 Task: Create New Customer with Customer Name: Marcos Pizza, Billing Address Line1: 4771 Agriculture Lane, Billing Address Line2:  Homestead, Billing Address Line3:  Florida 33030
Action: Mouse moved to (148, 25)
Screenshot: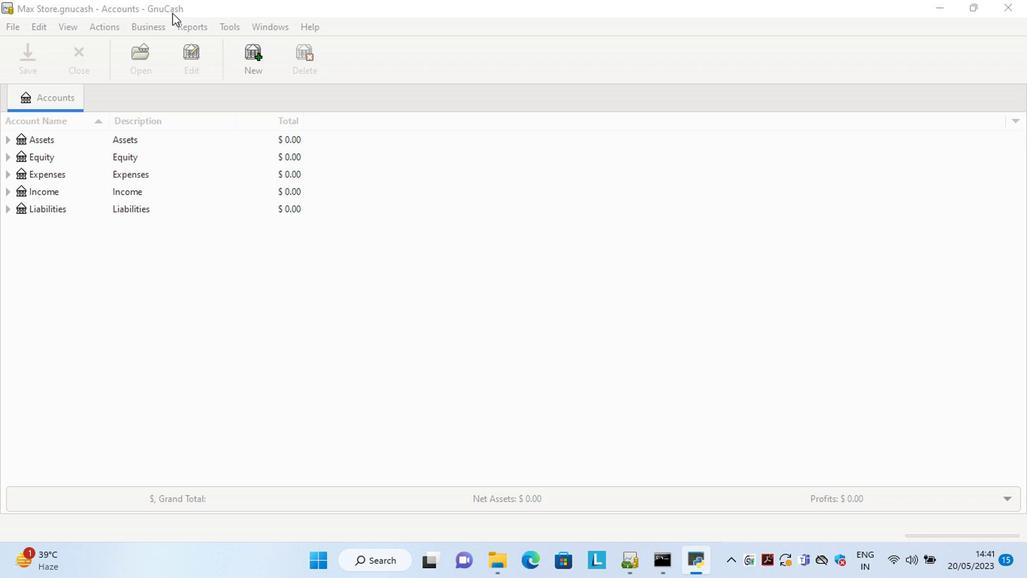 
Action: Mouse pressed left at (148, 25)
Screenshot: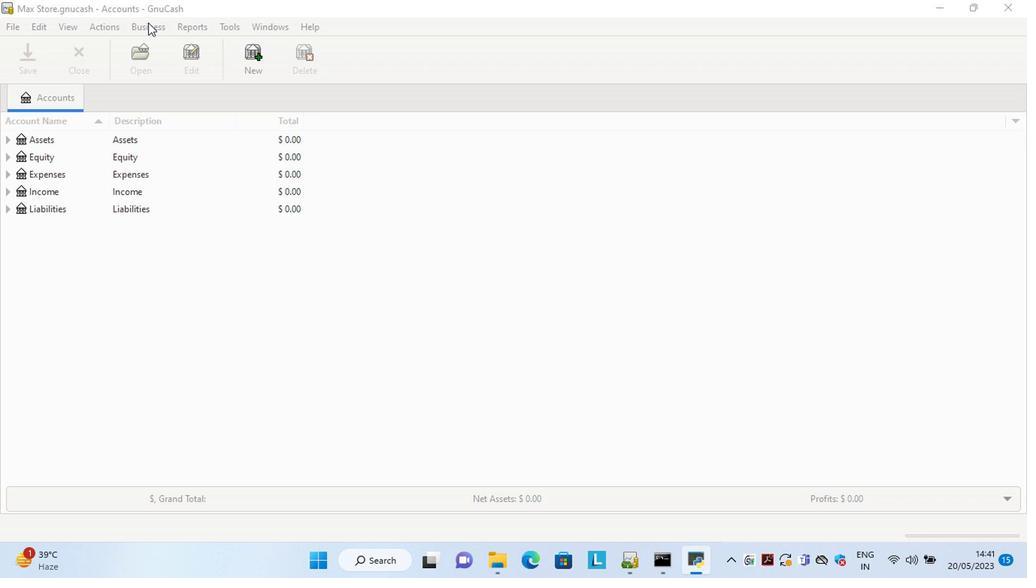 
Action: Mouse moved to (313, 64)
Screenshot: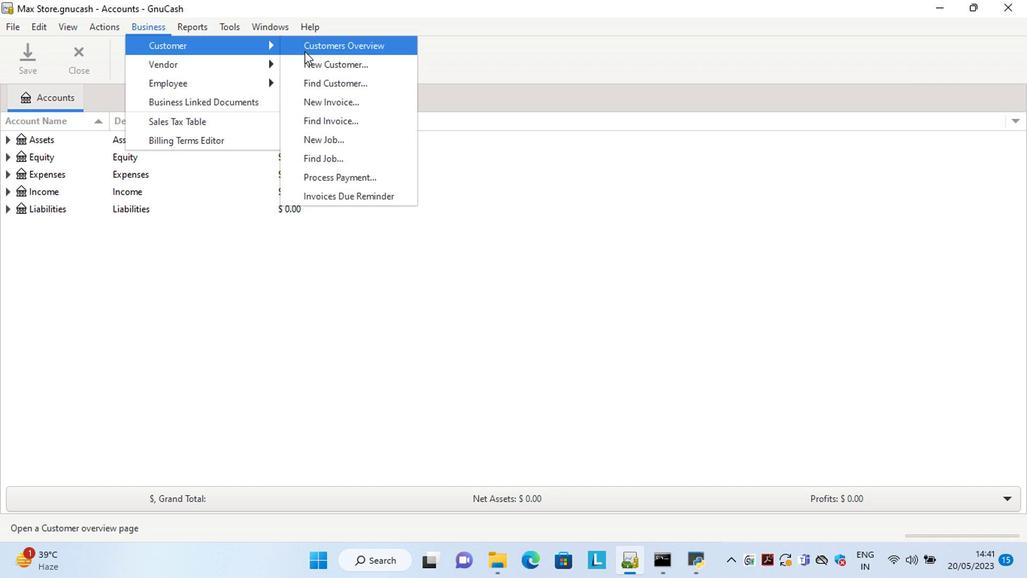 
Action: Mouse pressed left at (313, 64)
Screenshot: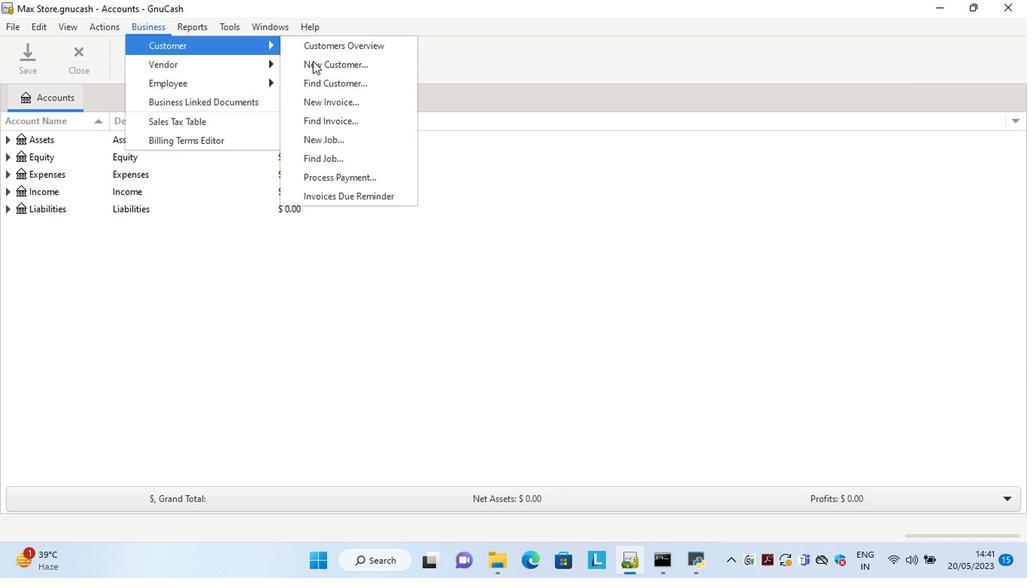 
Action: Mouse moved to (891, 262)
Screenshot: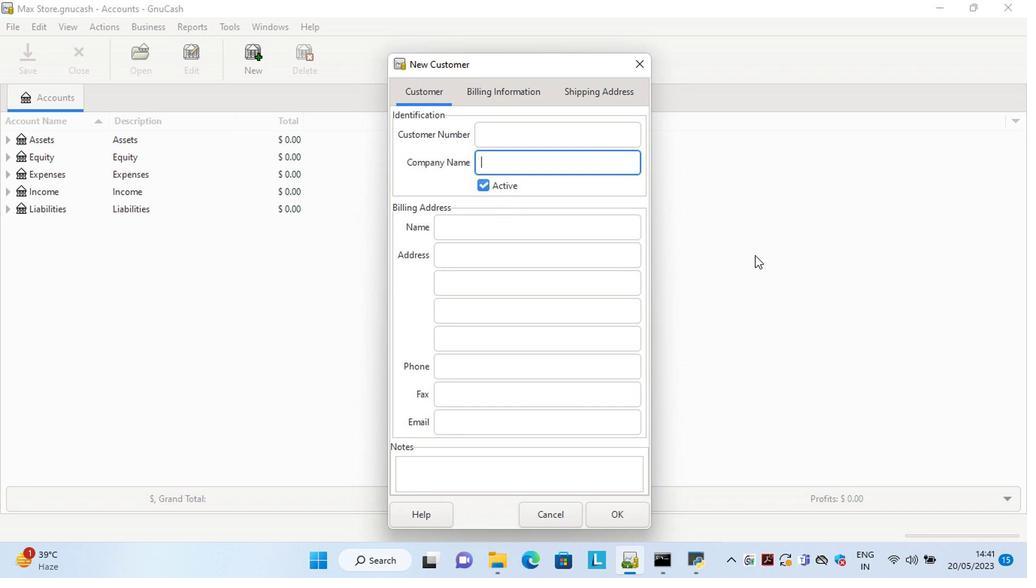 
Action: Key pressed <Key.shift>Marcos<Key.space><Key.shift>Pizza<Key.space><Key.backspace><Key.tab><Key.tab><Key.tab>4771<Key.space><Key.shift>Agriculture<Key.space><Key.shift>Lane<Key.tab>h<Key.tab>f
Screenshot: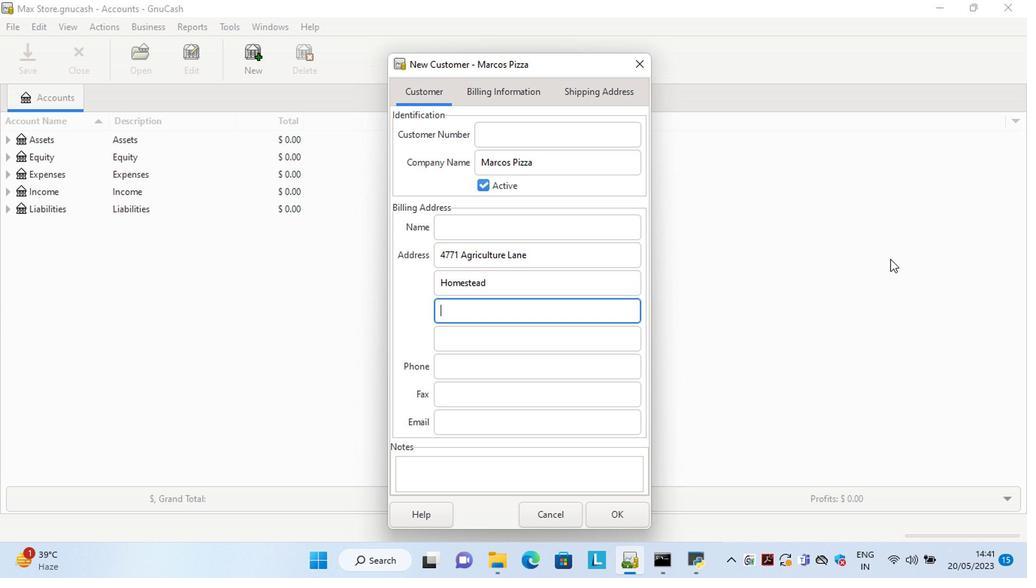 
Action: Mouse moved to (632, 517)
Screenshot: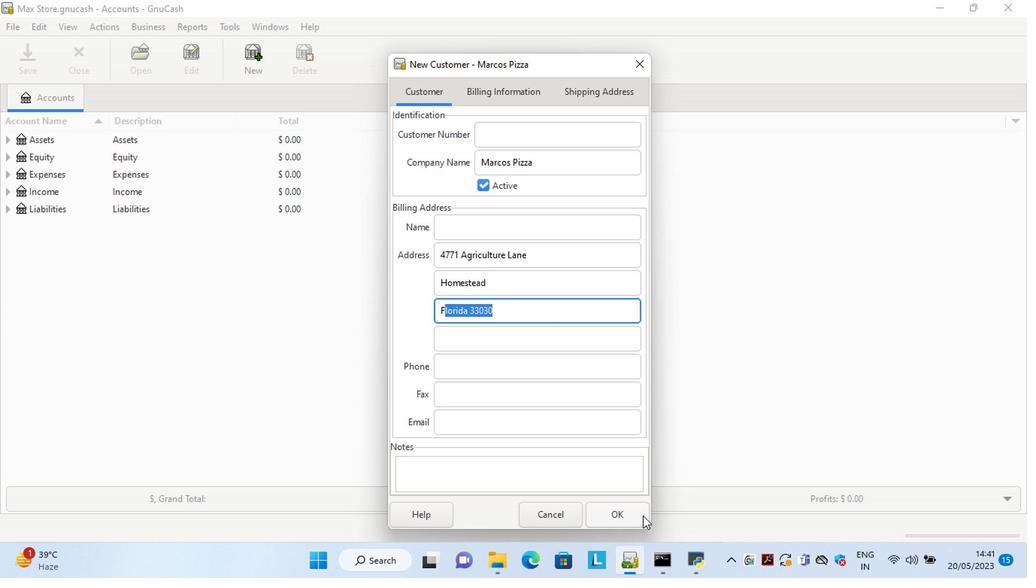 
Action: Mouse pressed left at (632, 517)
Screenshot: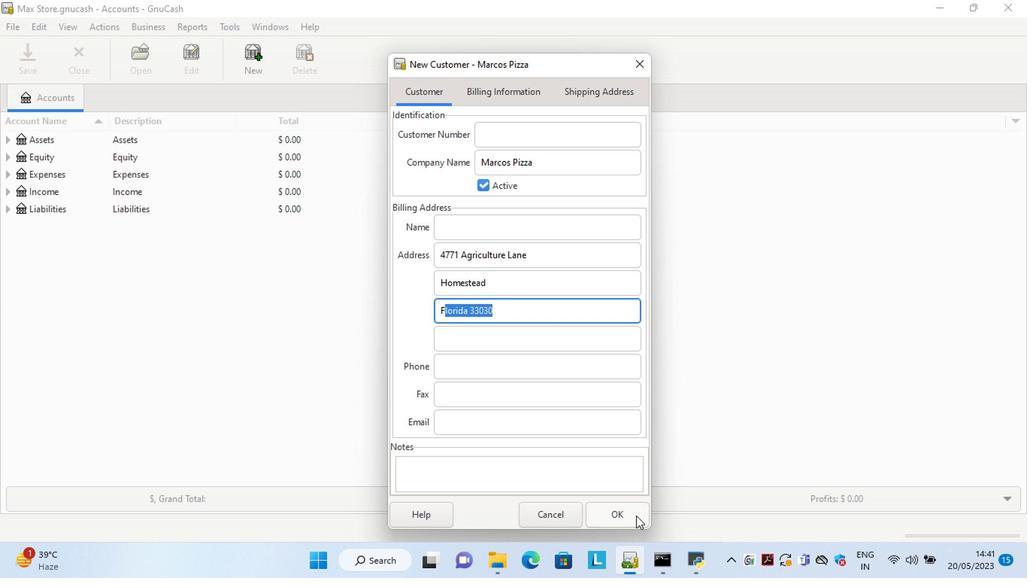 
